 Task: Set the prebuild triggers for new prebuild configuration for codespaces in the repository "JS" to "Scheduled".
Action: Mouse moved to (1101, 145)
Screenshot: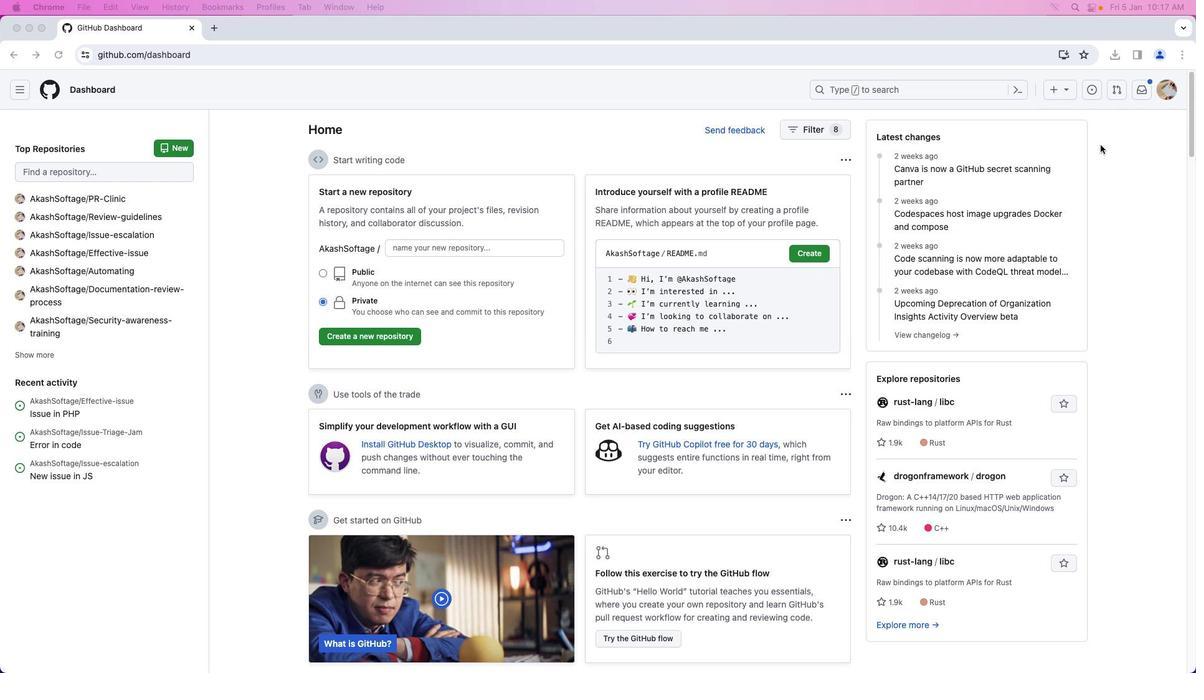 
Action: Mouse pressed left at (1101, 145)
Screenshot: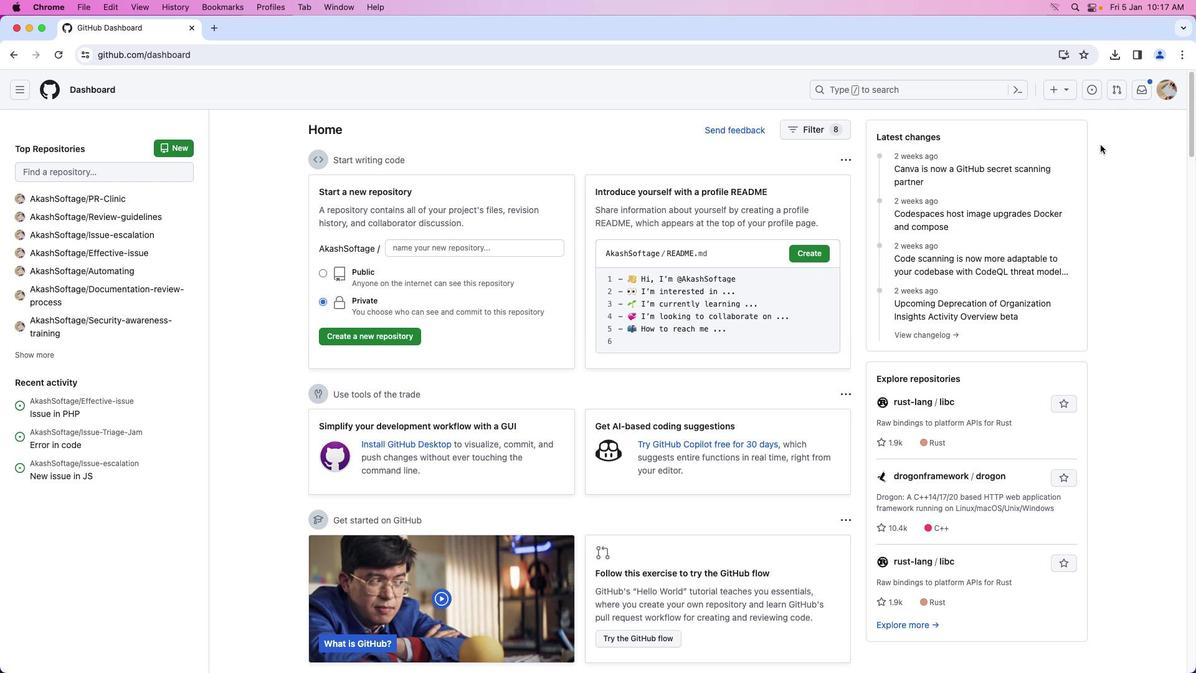 
Action: Mouse moved to (1163, 91)
Screenshot: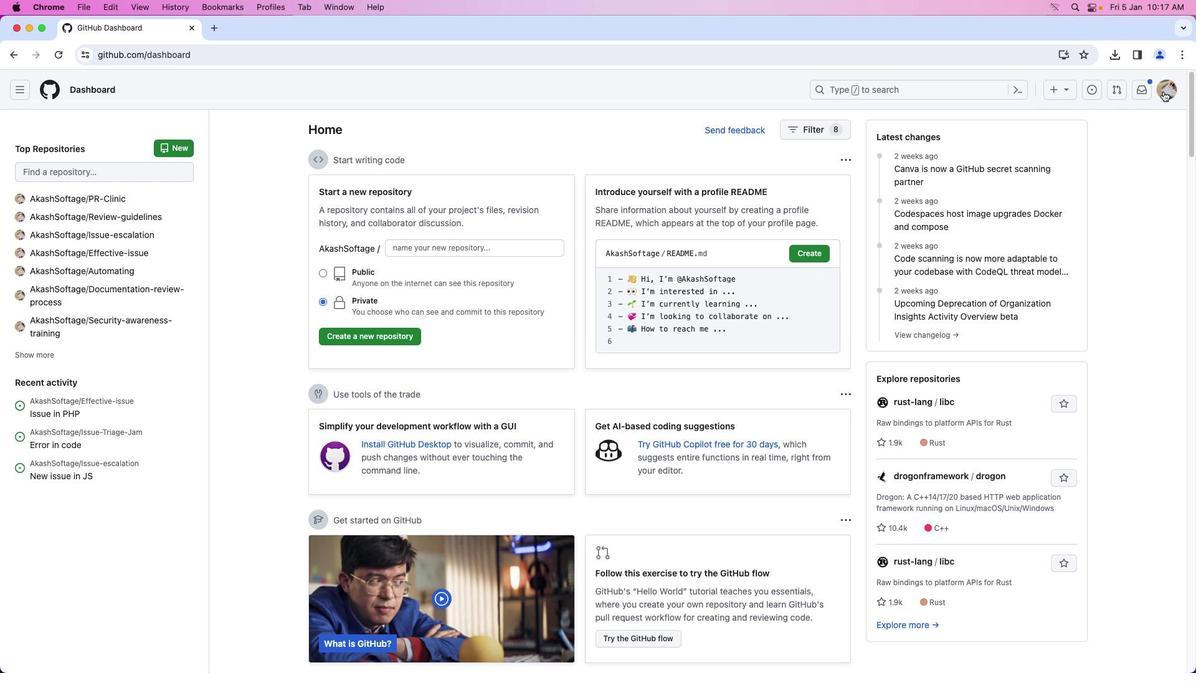 
Action: Mouse pressed left at (1163, 91)
Screenshot: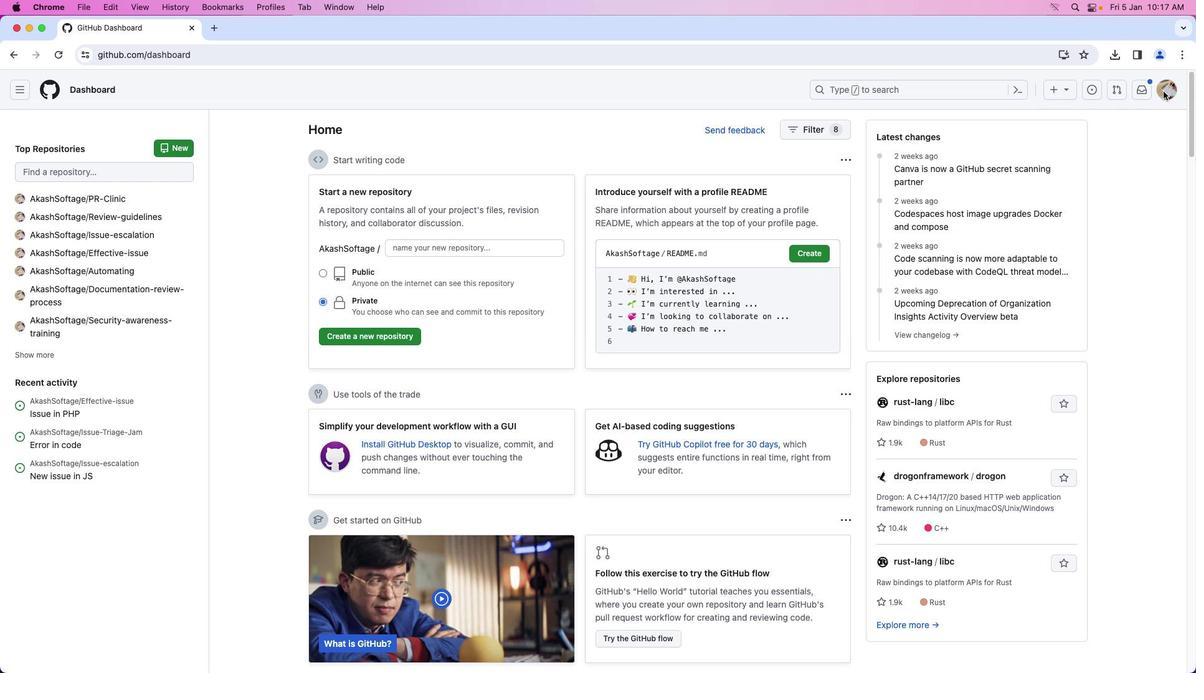 
Action: Mouse moved to (1123, 196)
Screenshot: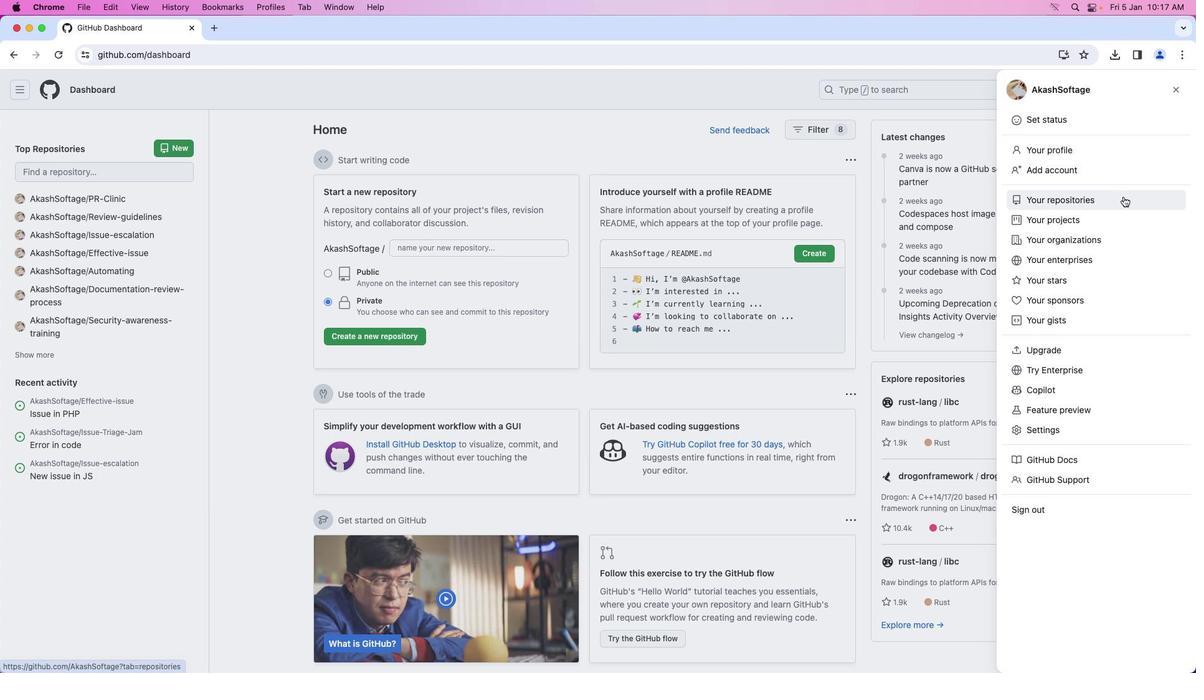 
Action: Mouse pressed left at (1123, 196)
Screenshot: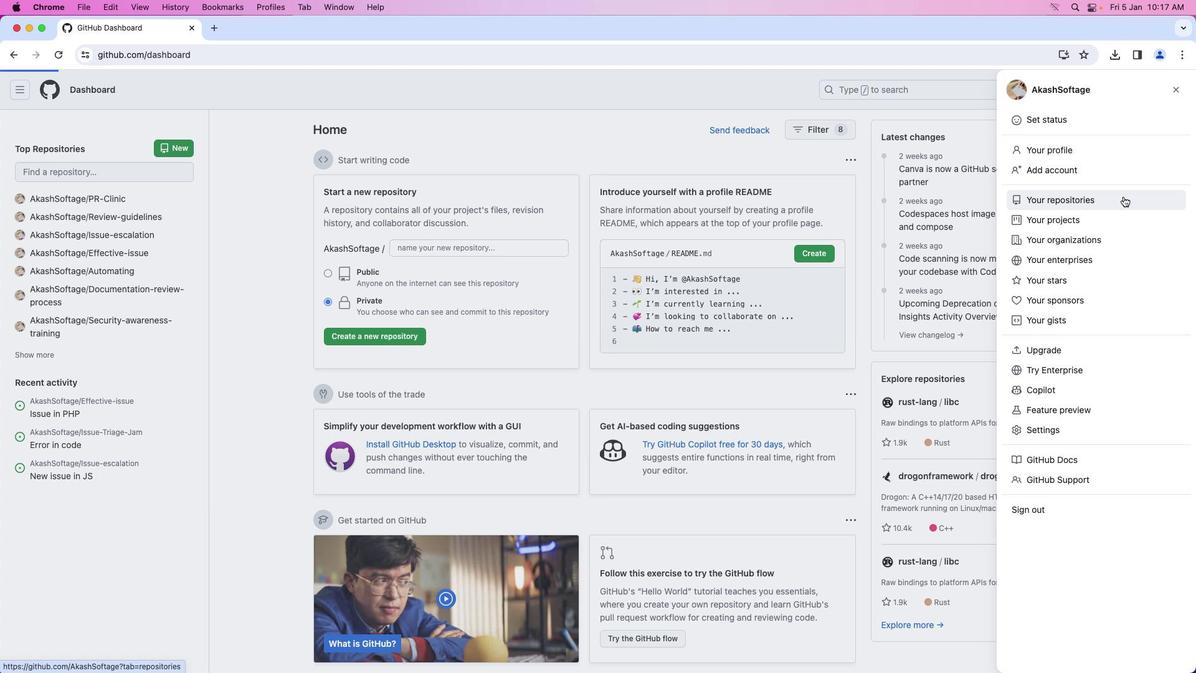 
Action: Mouse moved to (426, 208)
Screenshot: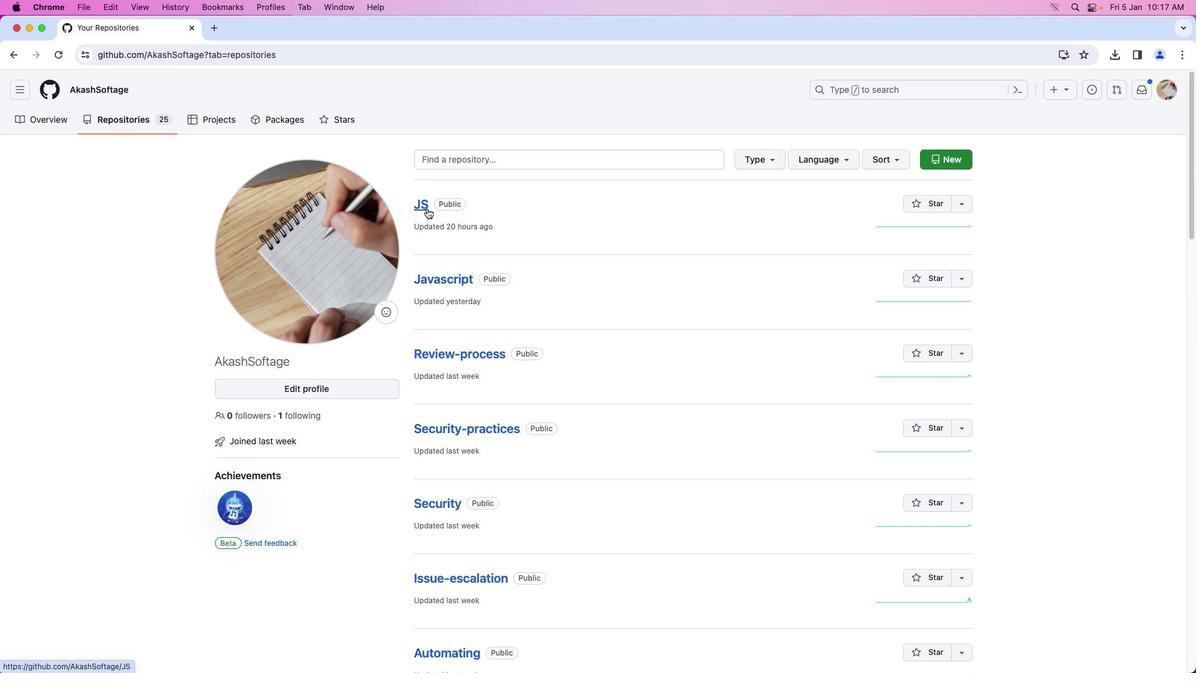 
Action: Mouse pressed left at (426, 208)
Screenshot: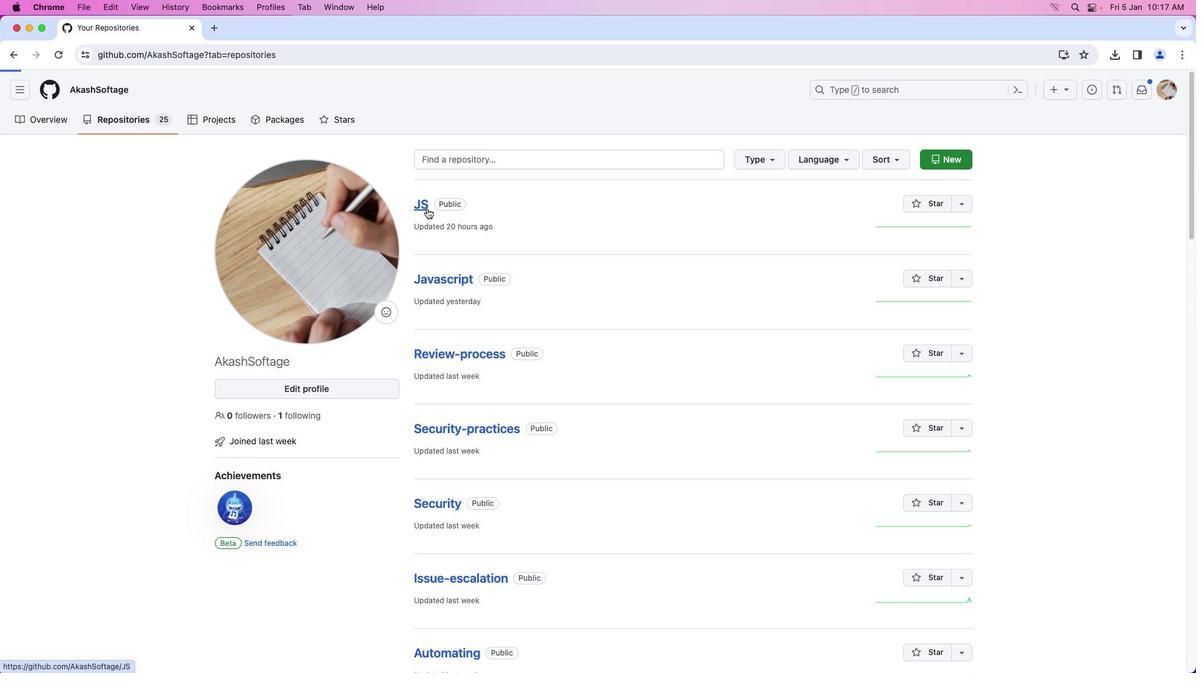 
Action: Mouse moved to (527, 119)
Screenshot: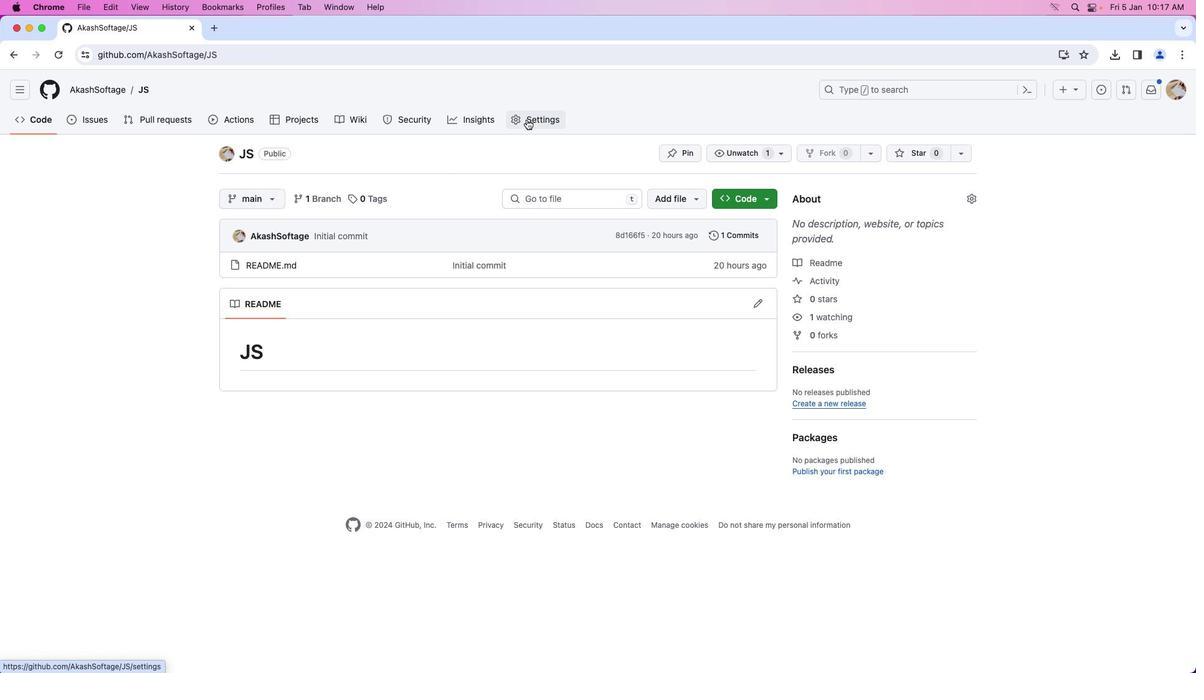 
Action: Mouse pressed left at (527, 119)
Screenshot: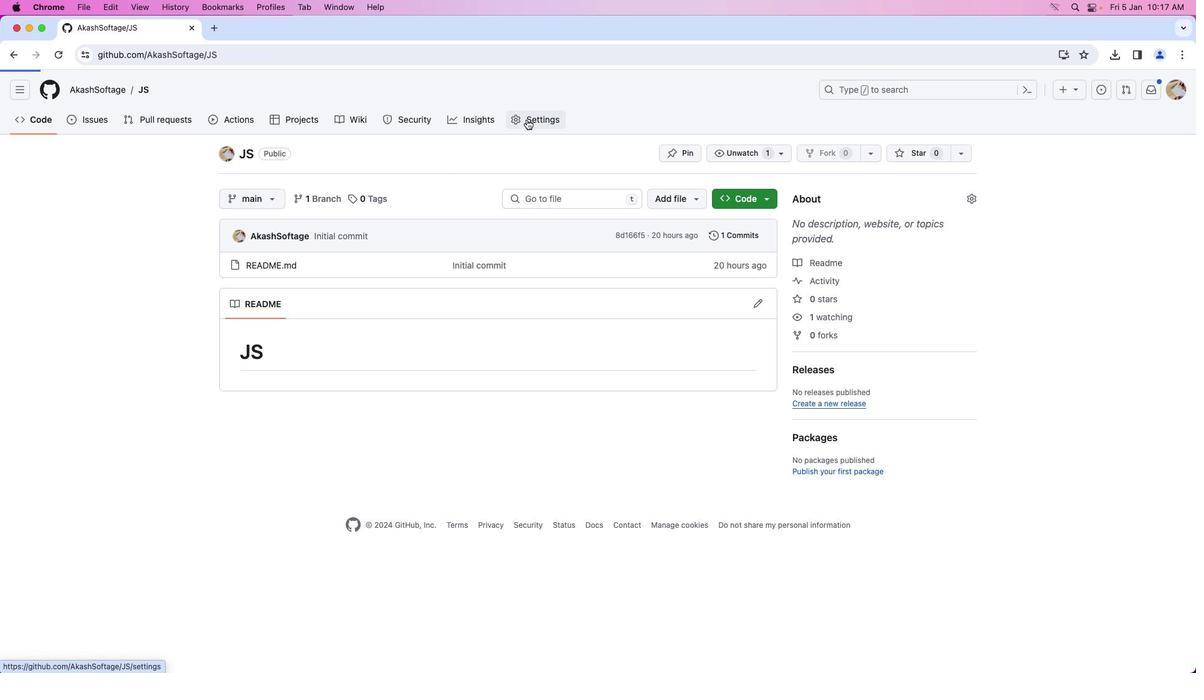 
Action: Mouse moved to (296, 397)
Screenshot: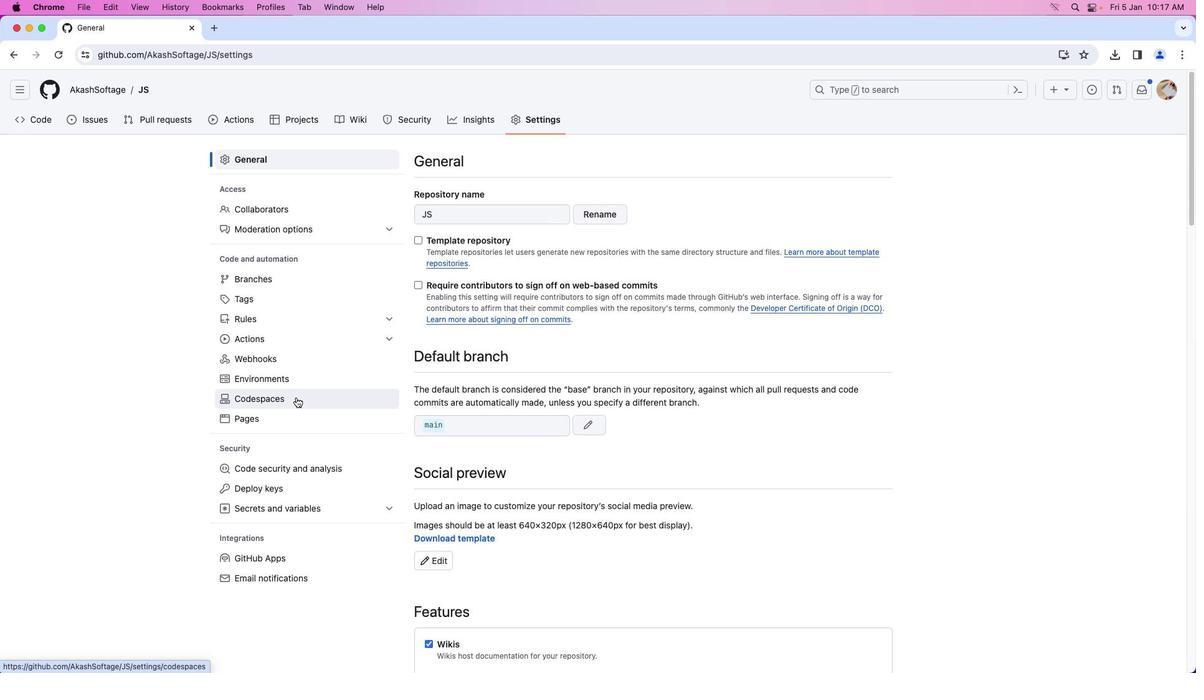 
Action: Mouse pressed left at (296, 397)
Screenshot: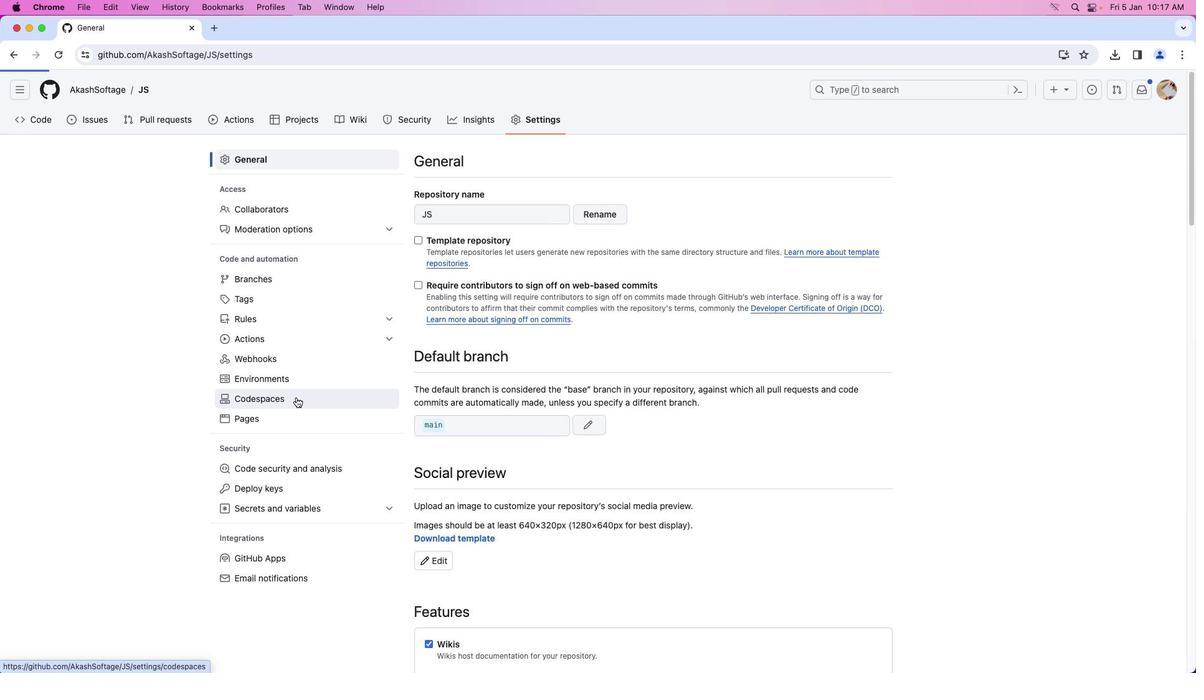 
Action: Mouse moved to (657, 326)
Screenshot: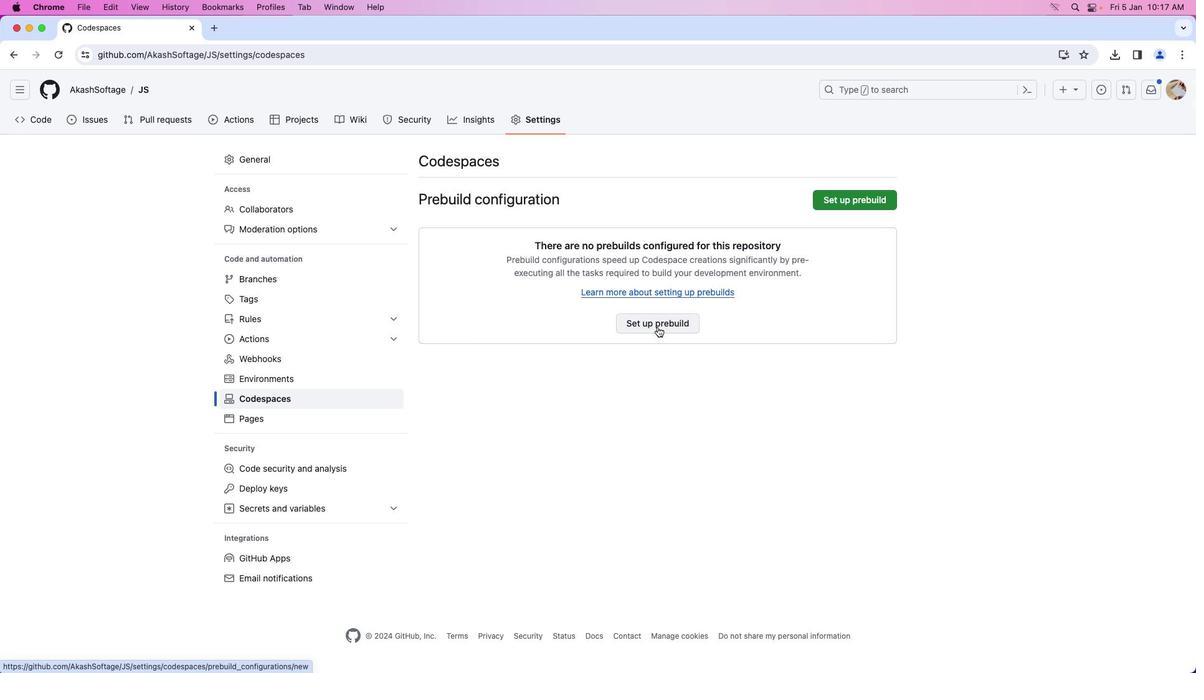 
Action: Mouse pressed left at (657, 326)
Screenshot: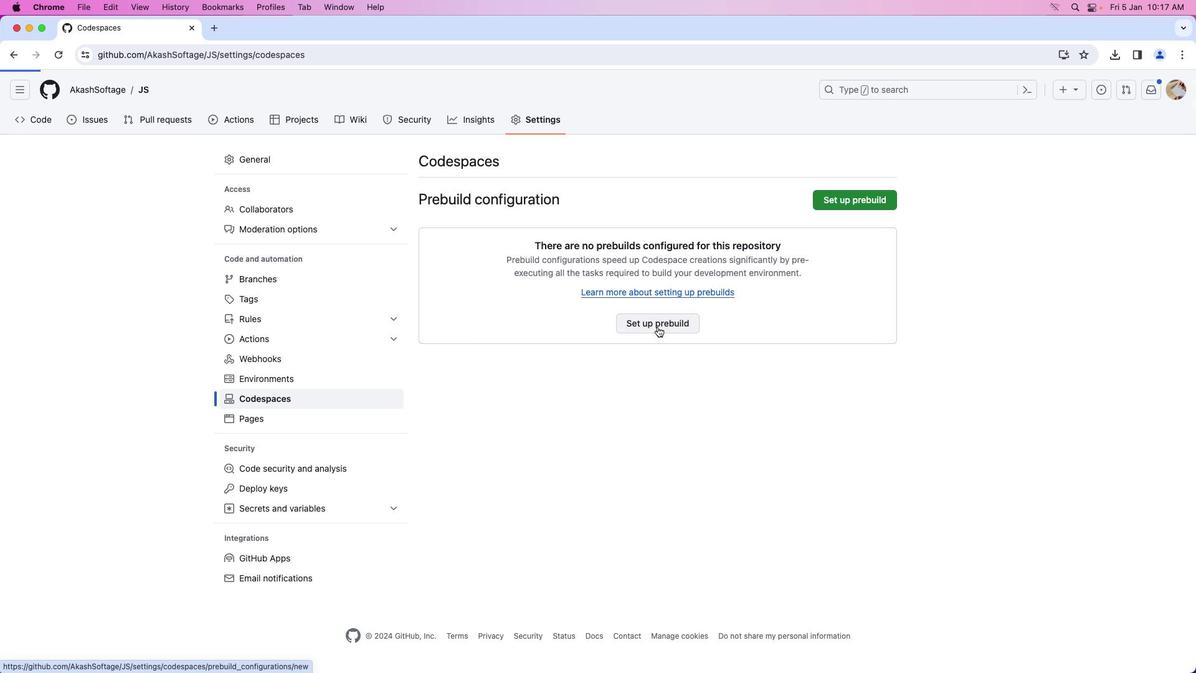 
Action: Mouse moved to (557, 360)
Screenshot: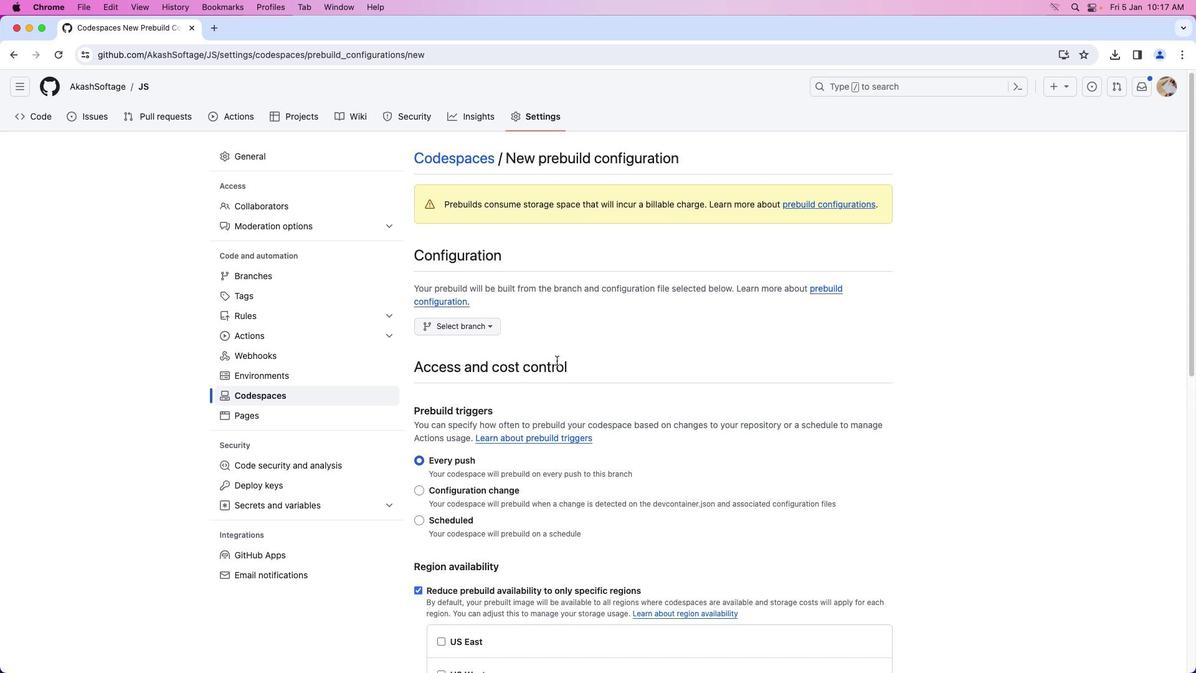 
Action: Mouse scrolled (557, 360) with delta (0, 0)
Screenshot: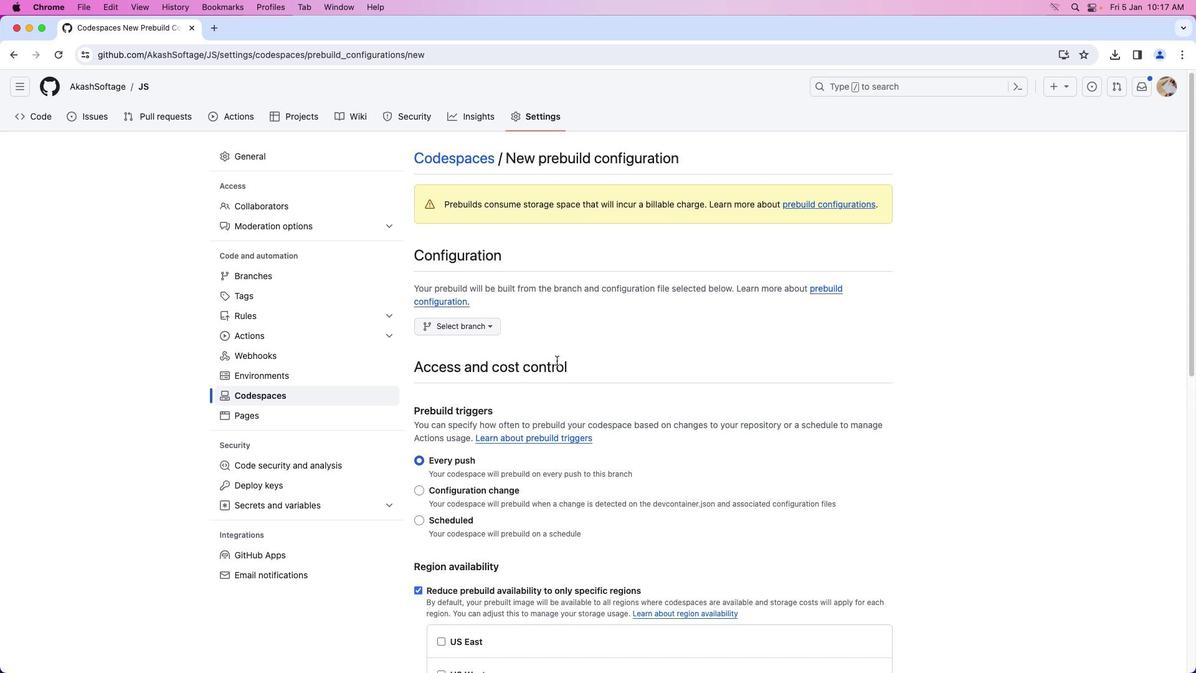 
Action: Mouse scrolled (557, 360) with delta (0, 0)
Screenshot: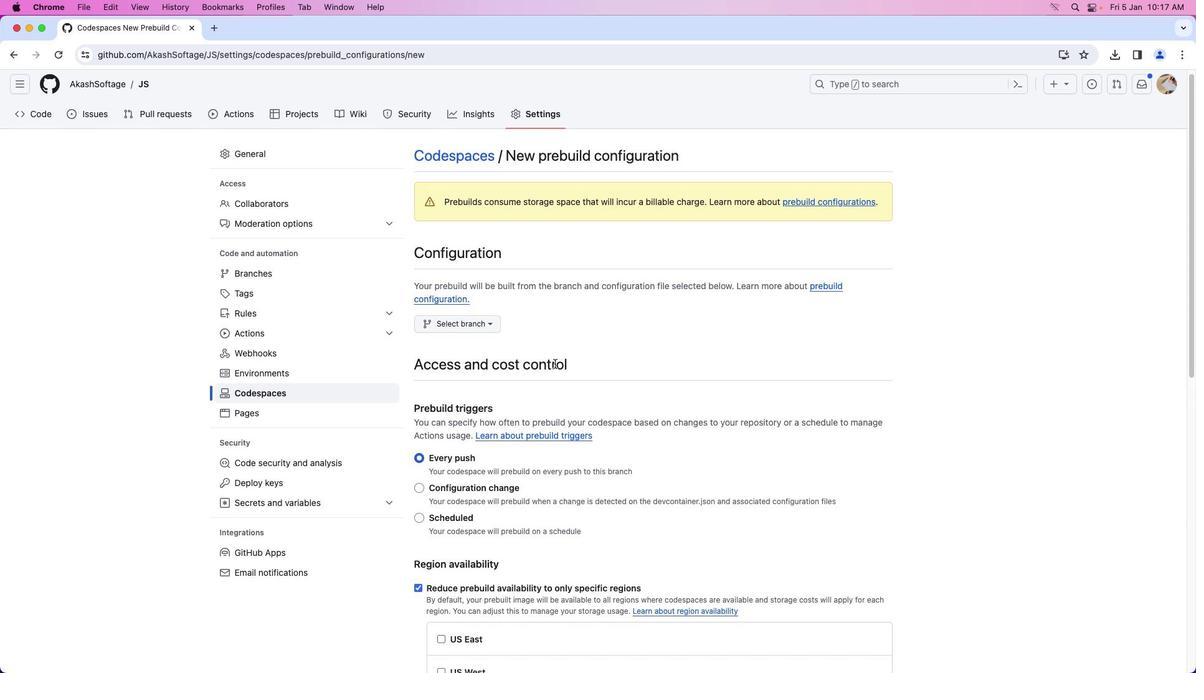 
Action: Mouse moved to (556, 361)
Screenshot: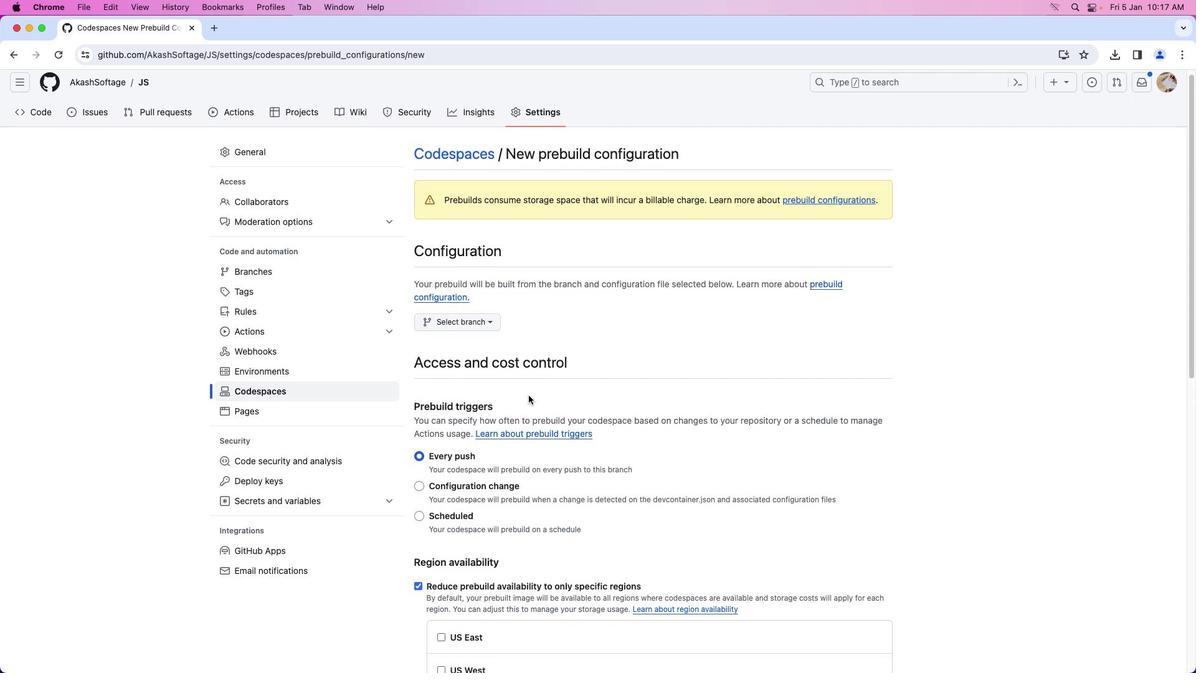 
Action: Mouse scrolled (556, 361) with delta (0, 0)
Screenshot: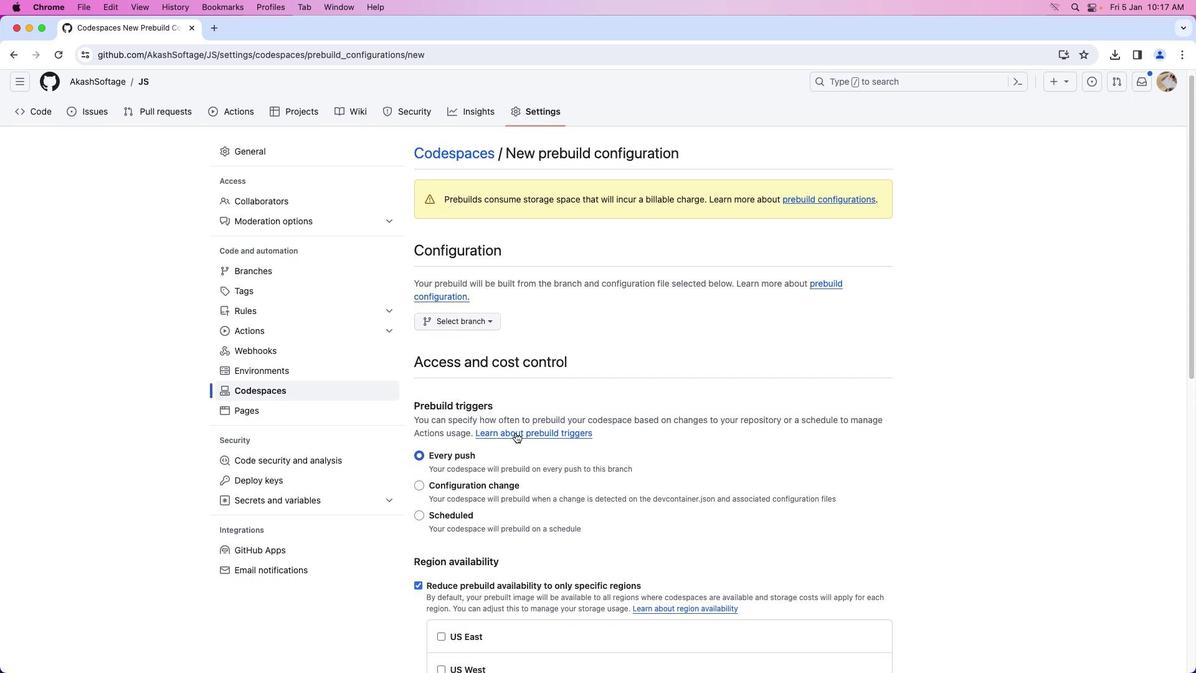 
Action: Mouse moved to (538, 381)
Screenshot: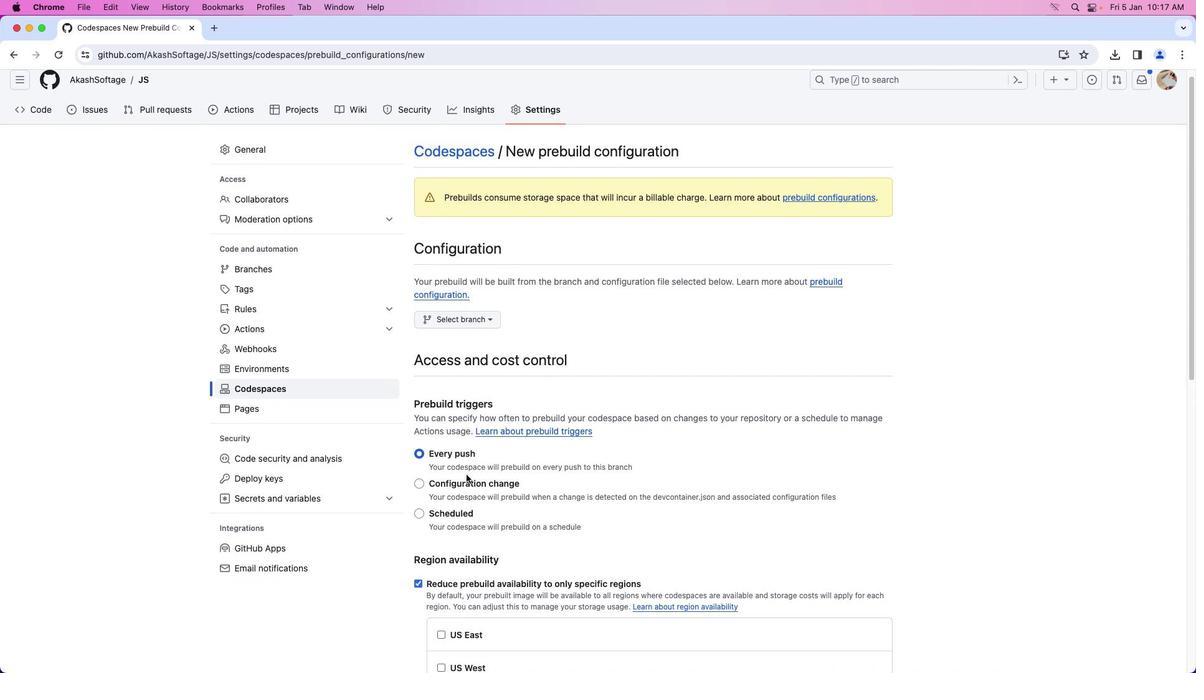 
Action: Mouse scrolled (538, 381) with delta (0, 0)
Screenshot: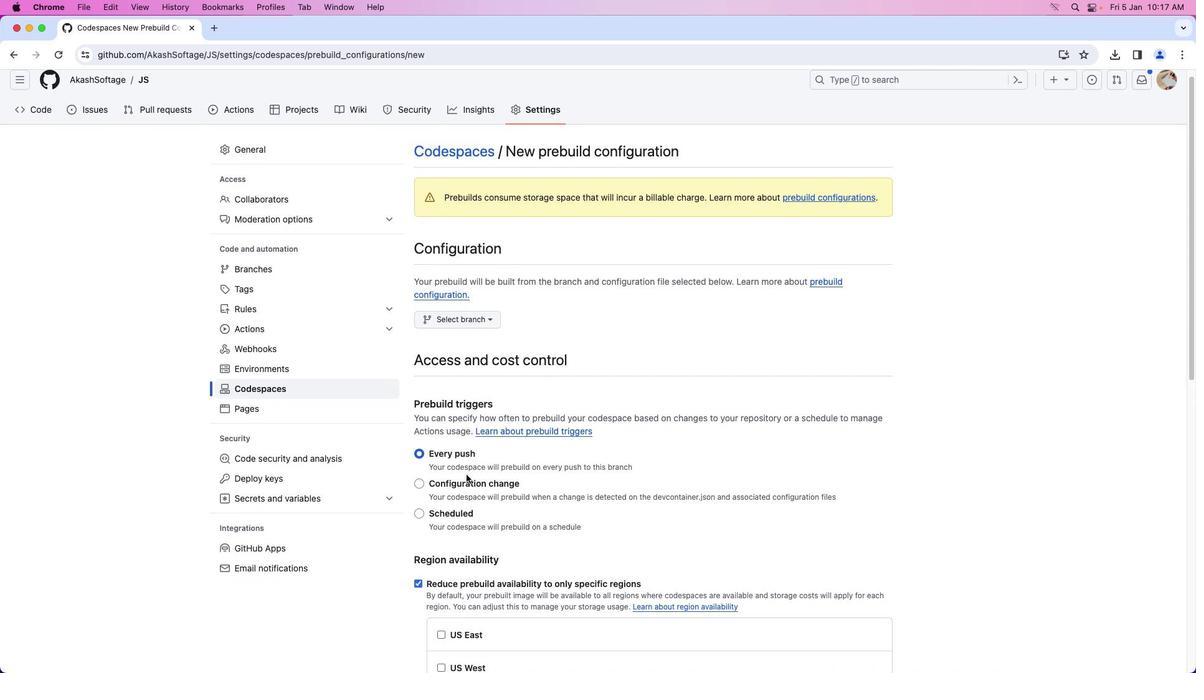 
Action: Mouse moved to (419, 515)
Screenshot: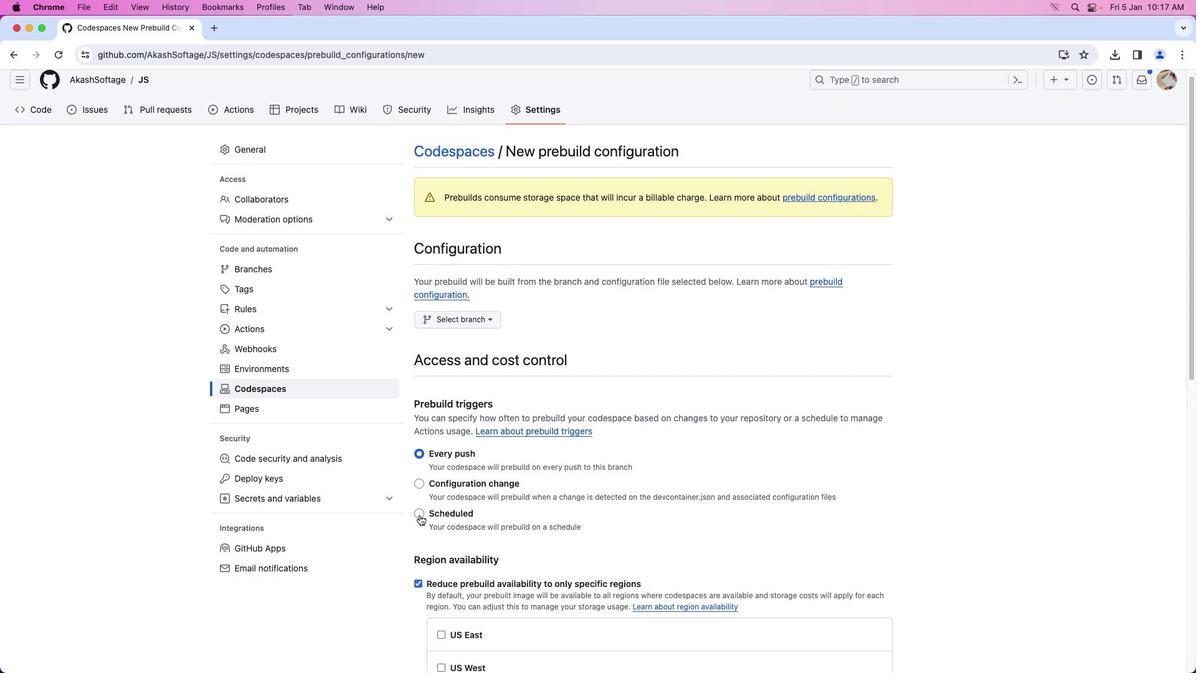 
Action: Mouse pressed left at (419, 515)
Screenshot: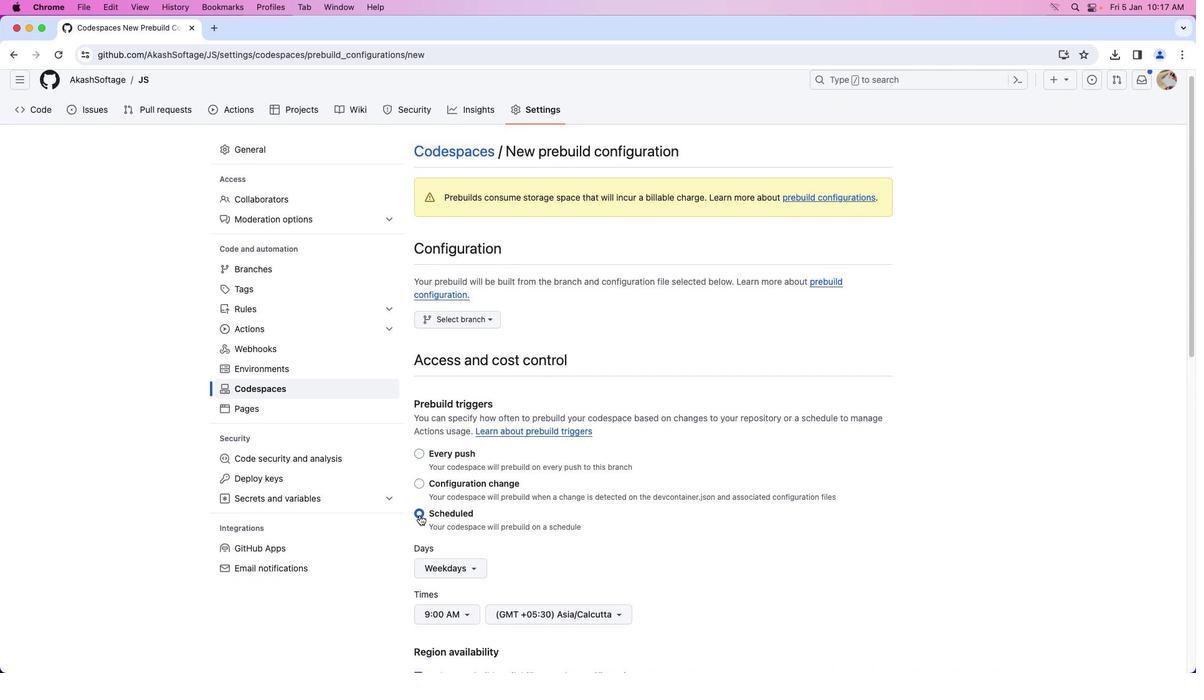 
